 Task: Sort the products by best match.
Action: Mouse moved to (26, 296)
Screenshot: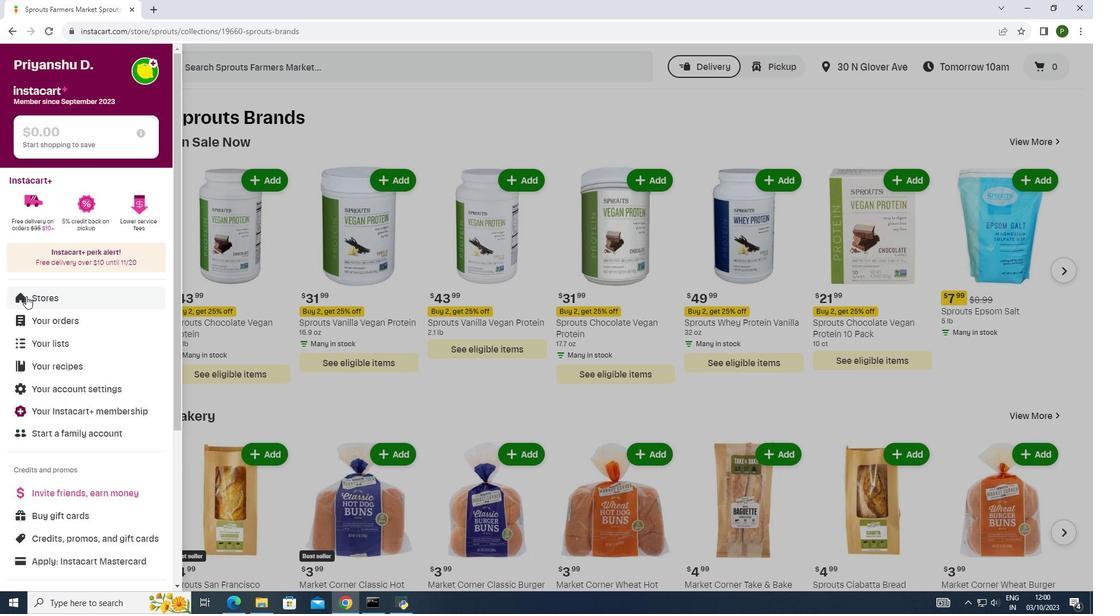 
Action: Mouse pressed left at (26, 296)
Screenshot: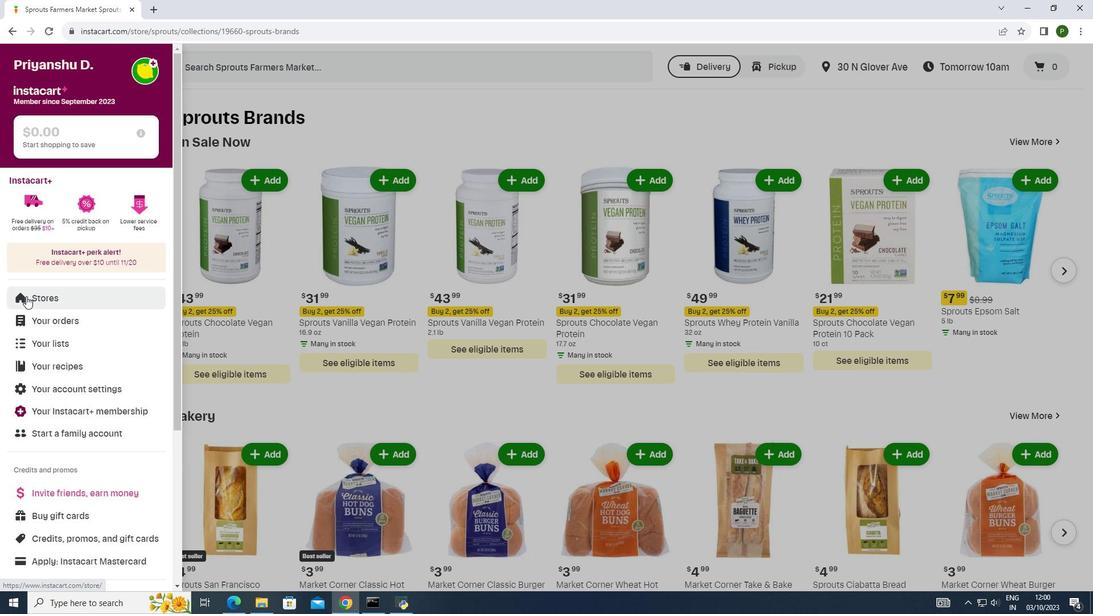 
Action: Mouse moved to (262, 113)
Screenshot: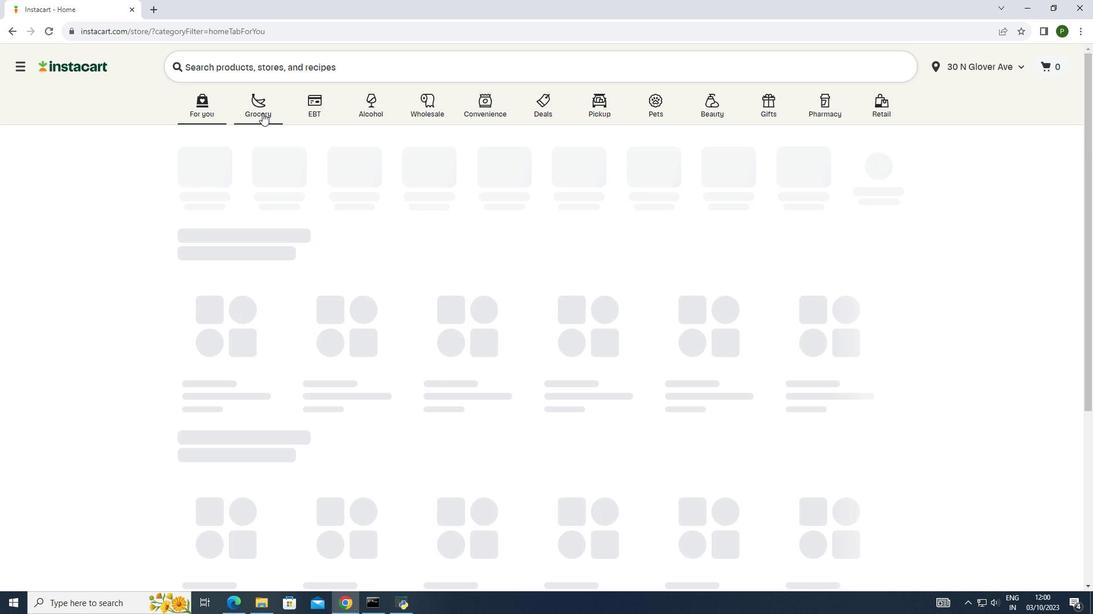 
Action: Mouse pressed left at (262, 113)
Screenshot: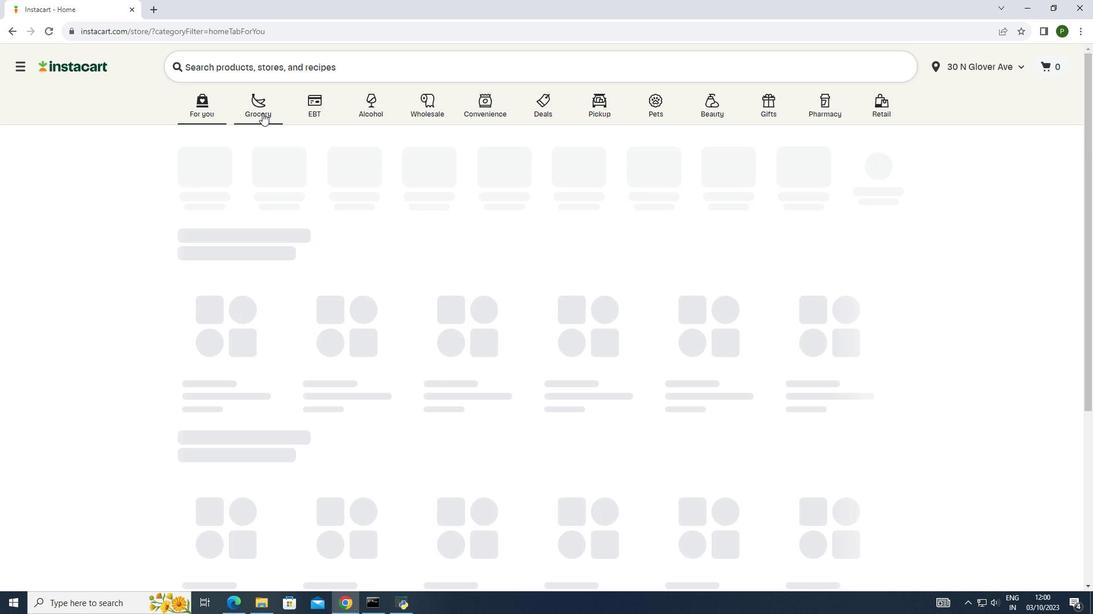 
Action: Mouse moved to (572, 181)
Screenshot: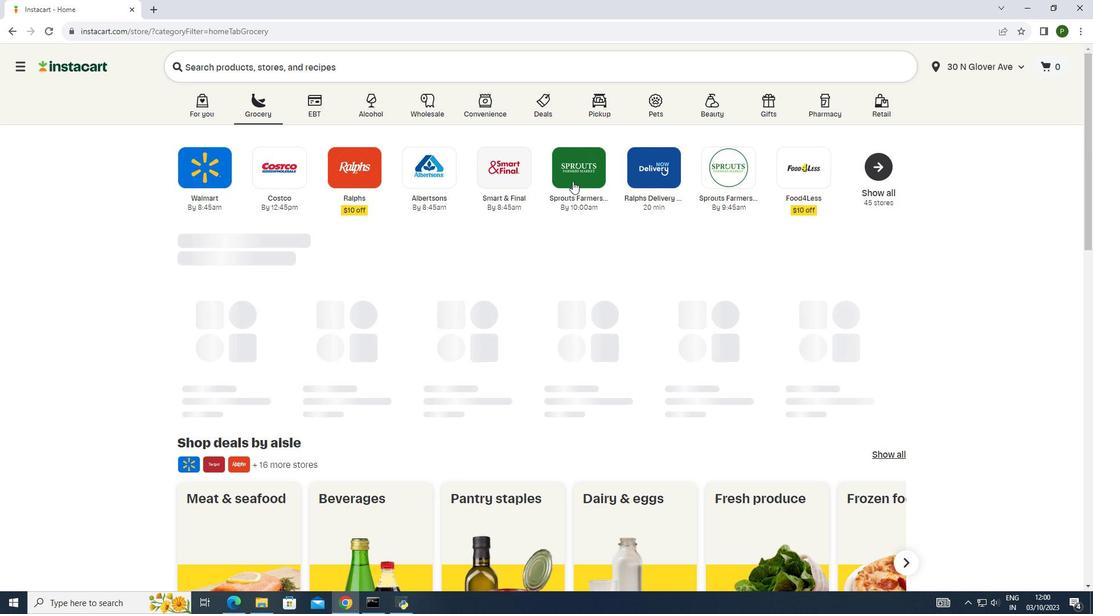 
Action: Mouse pressed left at (572, 181)
Screenshot: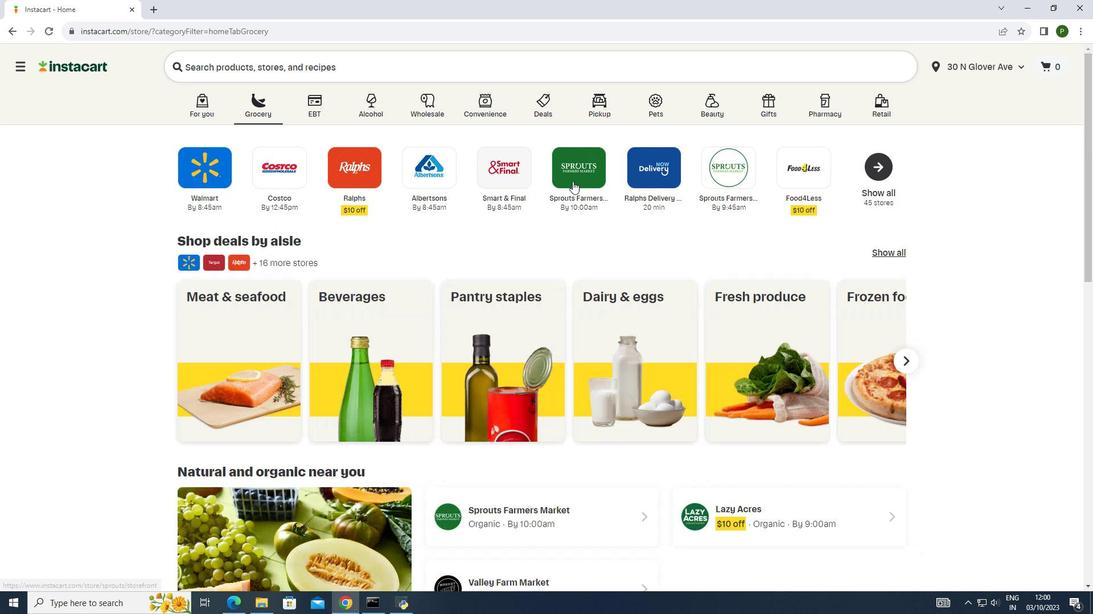 
Action: Mouse moved to (83, 304)
Screenshot: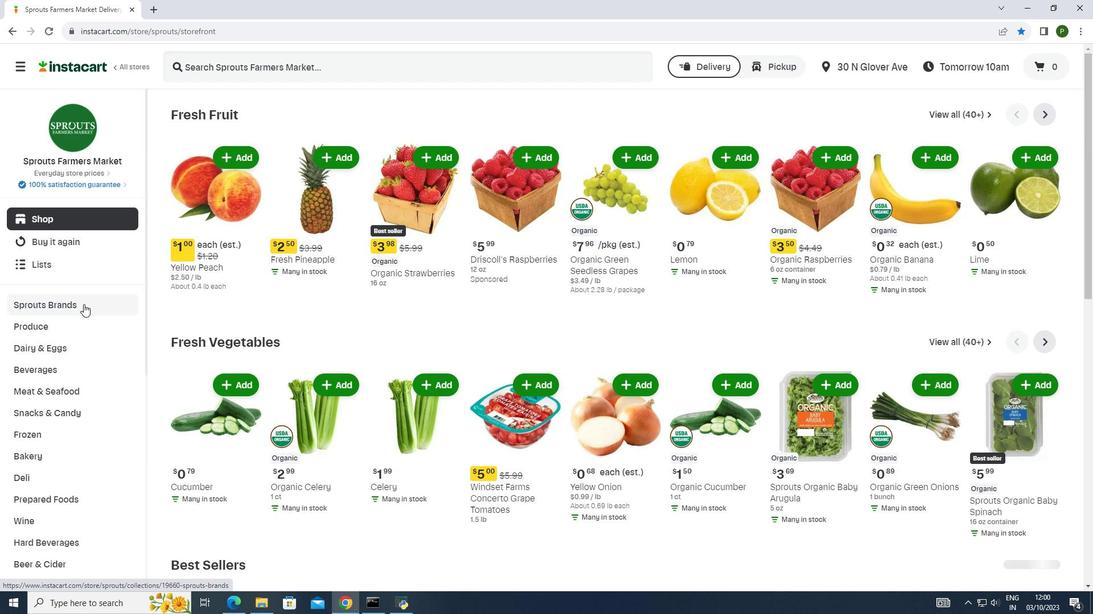 
Action: Mouse pressed left at (83, 304)
Screenshot: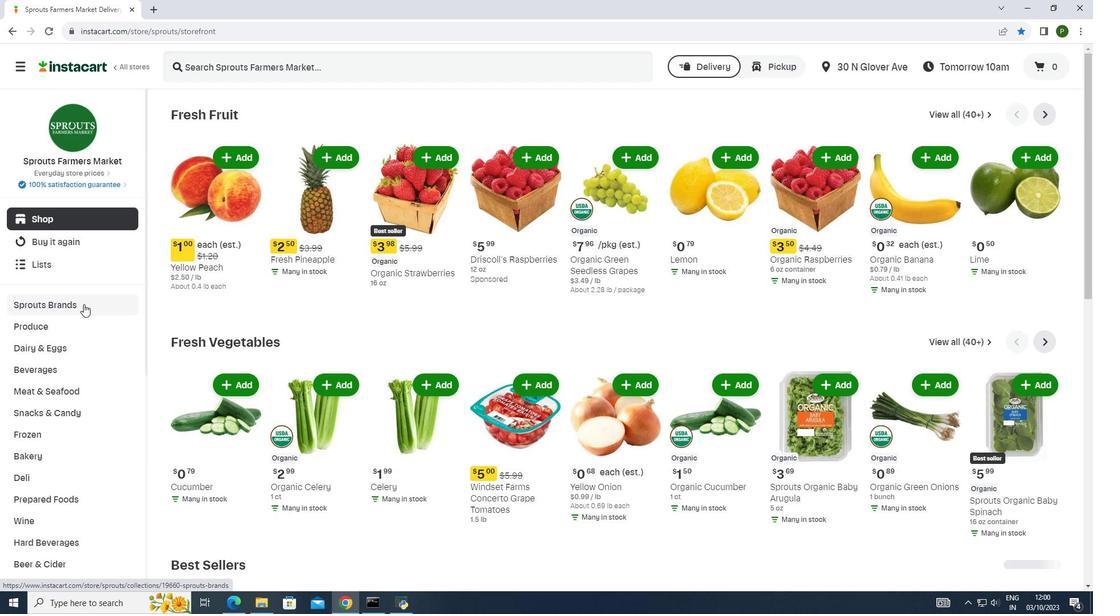
Action: Mouse moved to (58, 391)
Screenshot: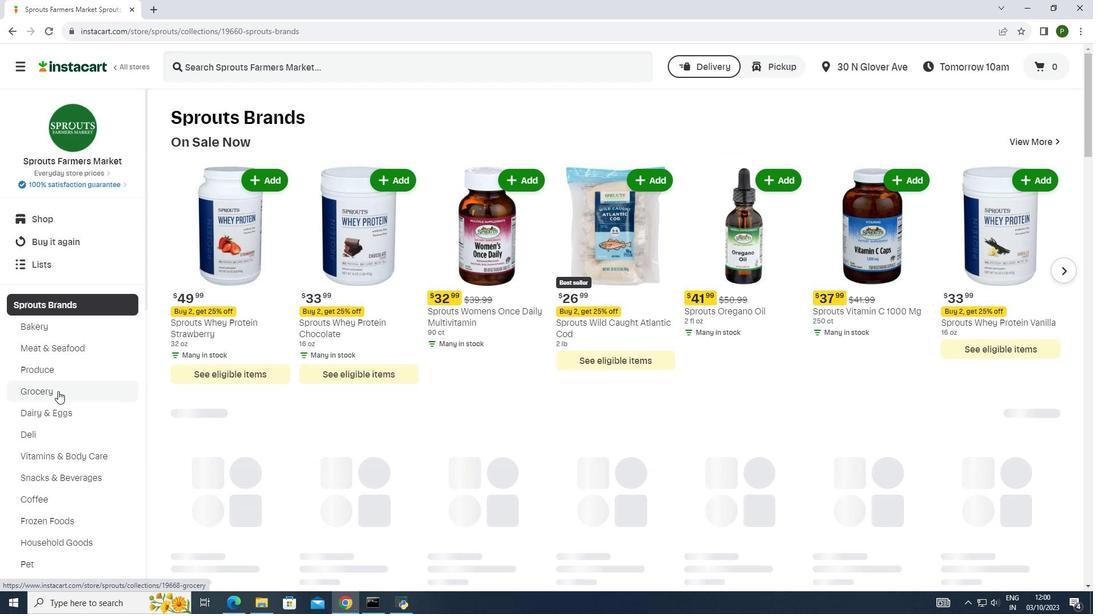
Action: Mouse pressed left at (58, 391)
Screenshot: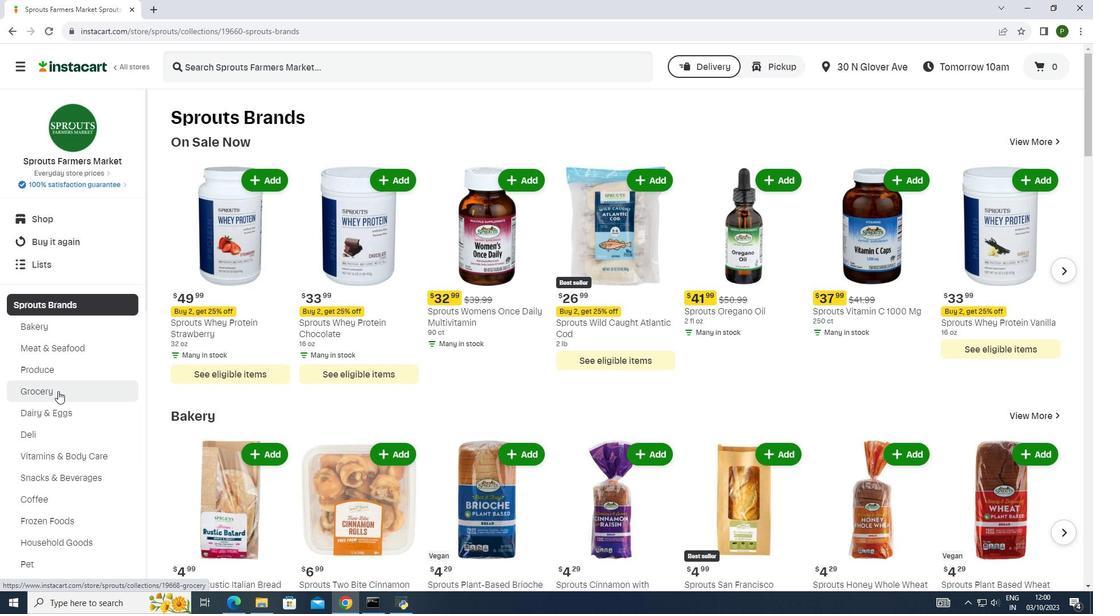 
Action: Mouse moved to (970, 150)
Screenshot: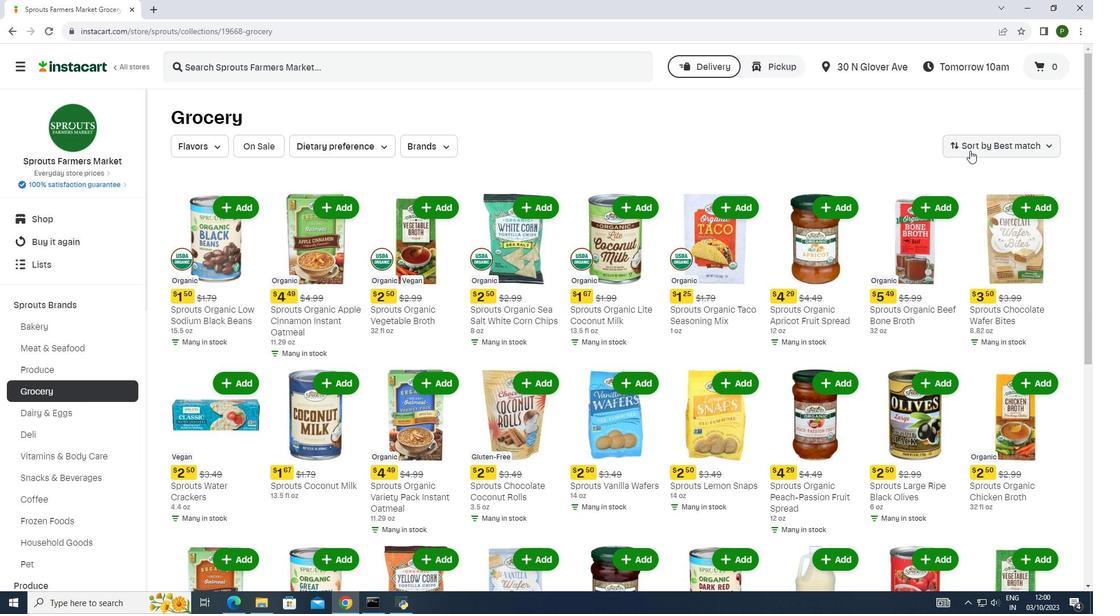 
Action: Mouse pressed left at (970, 150)
Screenshot: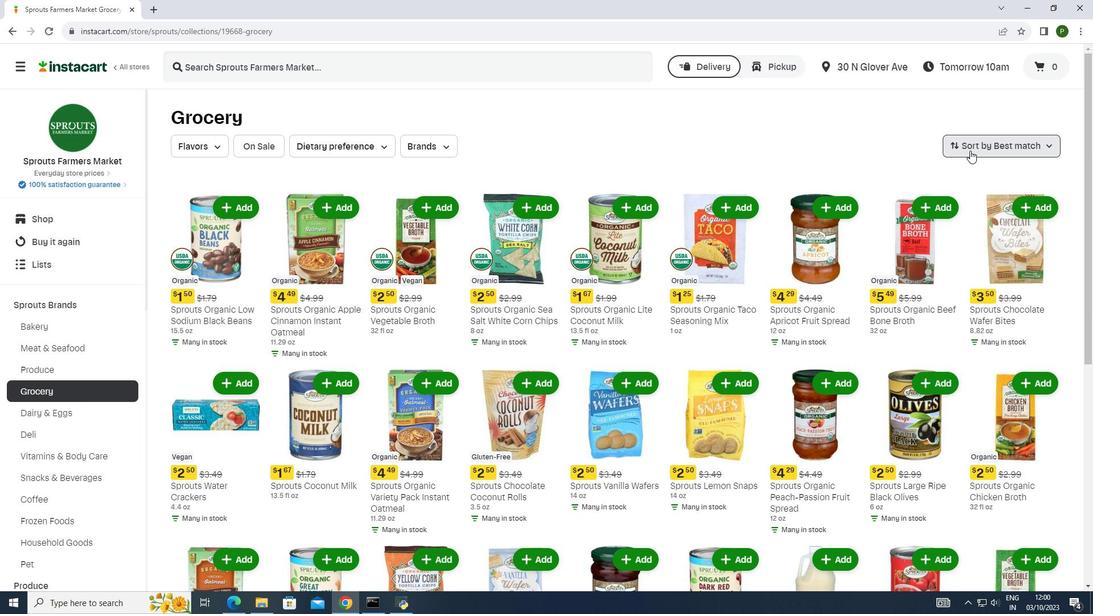 
Action: Mouse moved to (970, 174)
Screenshot: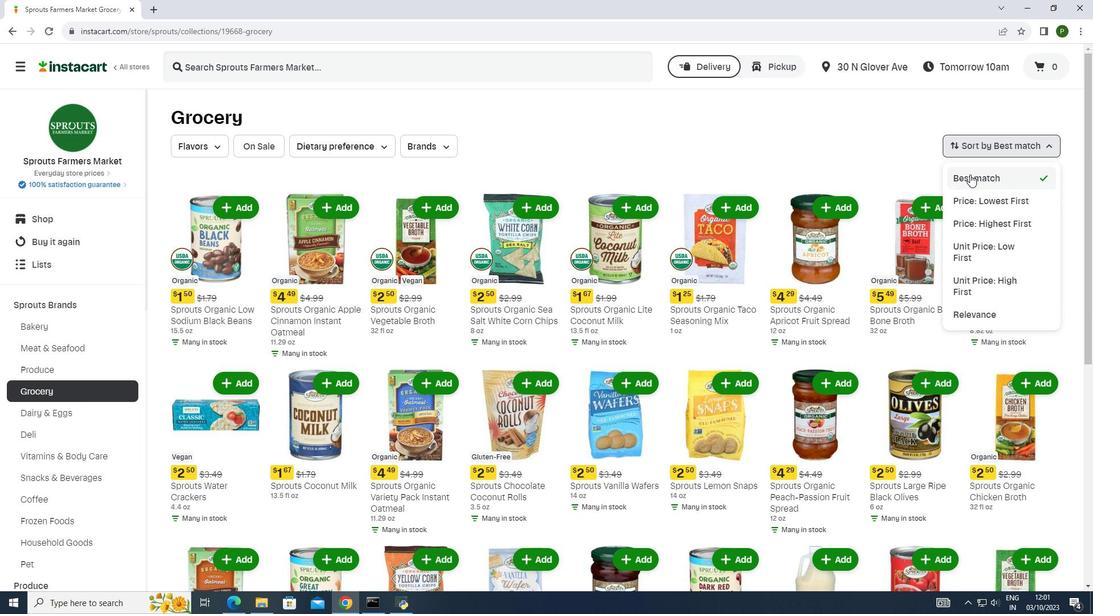 
Action: Mouse pressed left at (970, 174)
Screenshot: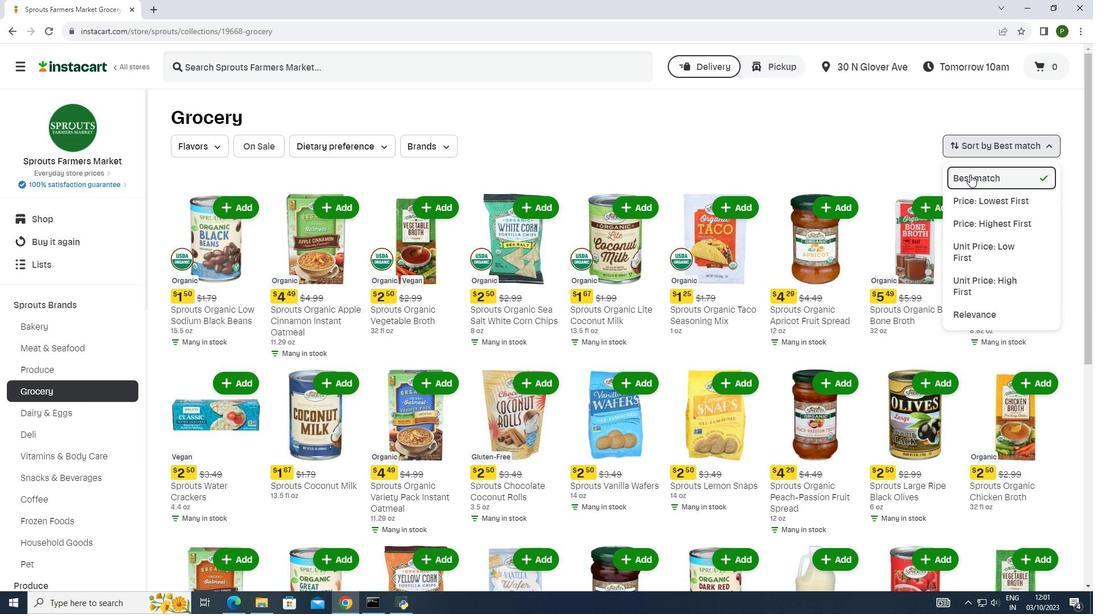 
